 Task: In the Contact  NovaMartin@nachi-fujikoshi.co.jp, Log SMS with description: 'Followed up via SMS with a lead who attended our recent webinar.'; Add date: '22 September, 2023', attach the document: Proposal.doc. Logged in from softage.10@softage.net
Action: Mouse moved to (89, 60)
Screenshot: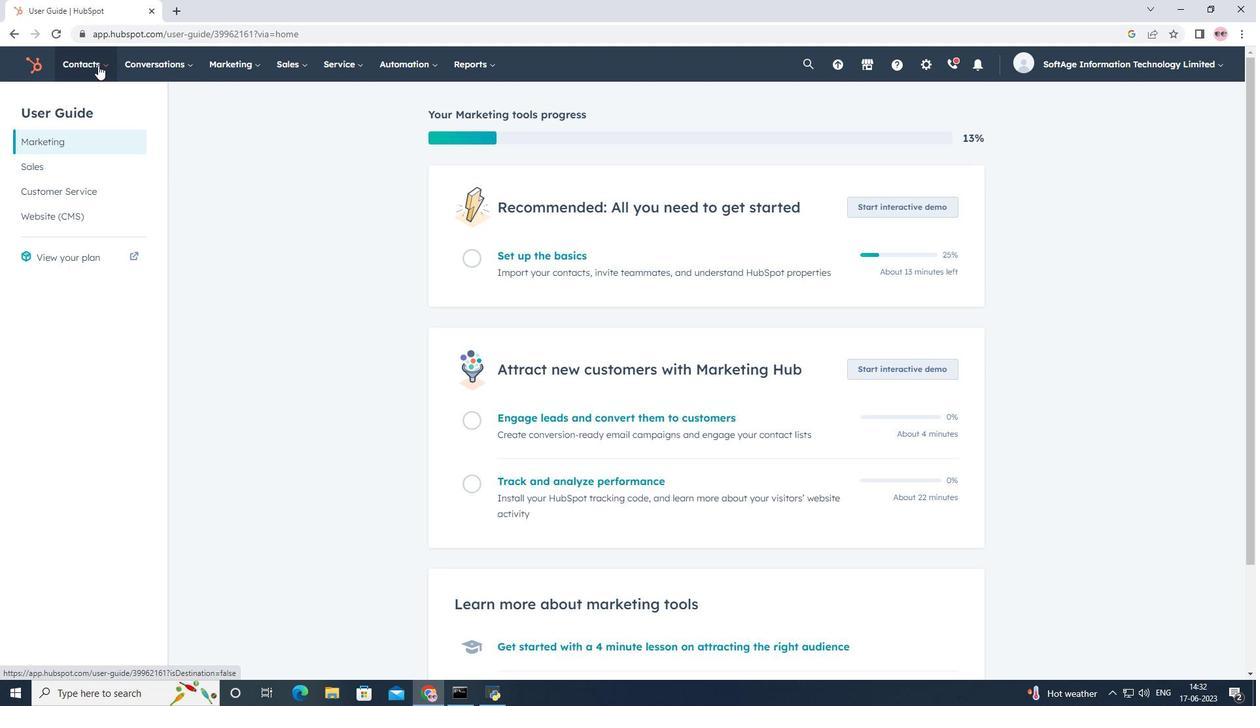 
Action: Mouse pressed left at (89, 60)
Screenshot: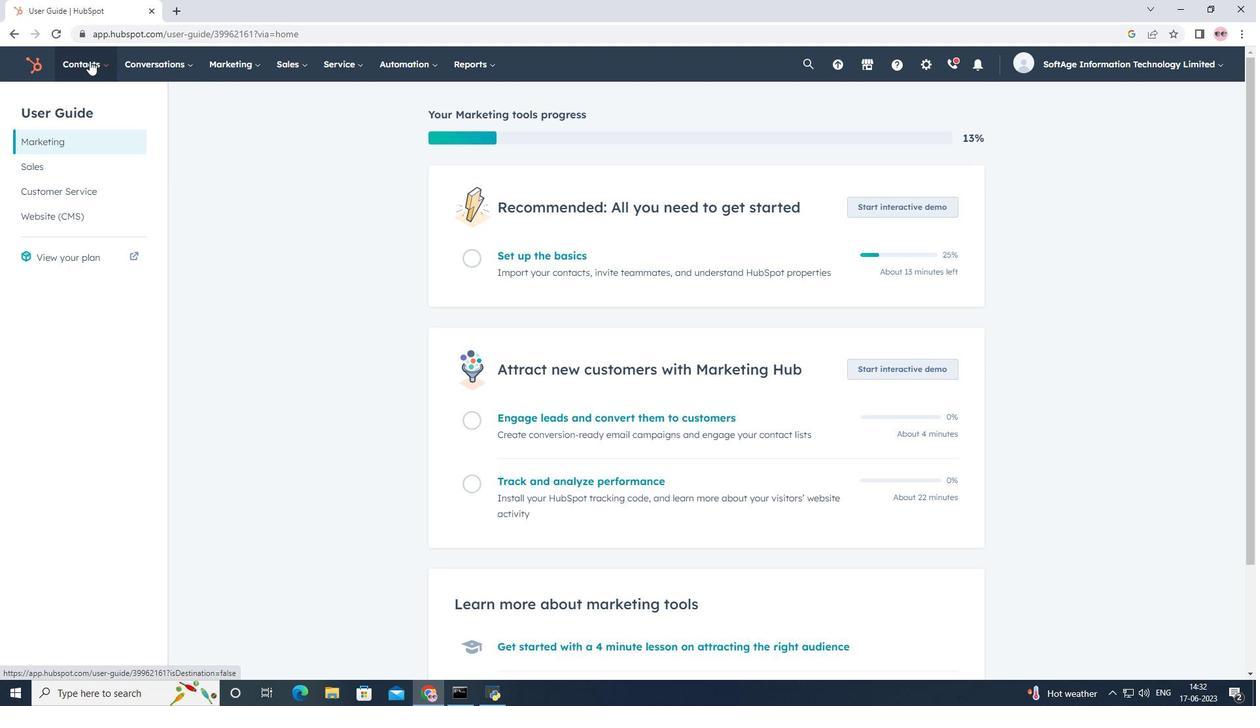
Action: Mouse moved to (99, 98)
Screenshot: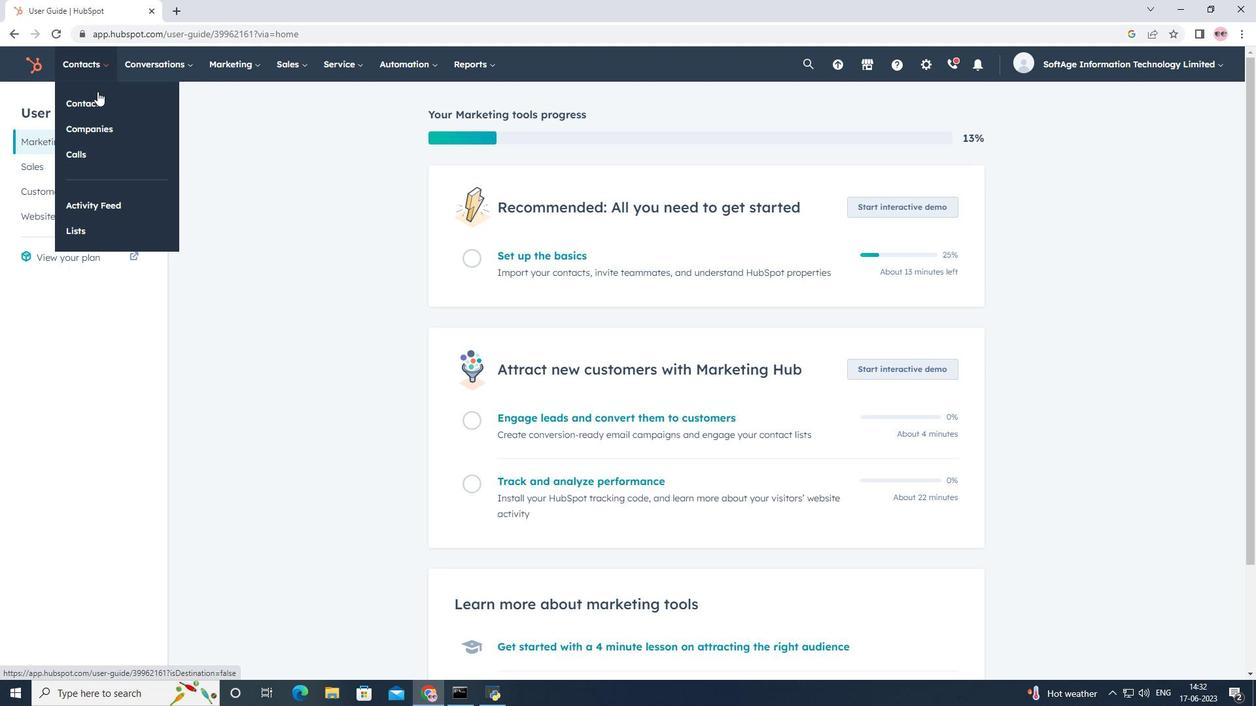 
Action: Mouse pressed left at (99, 98)
Screenshot: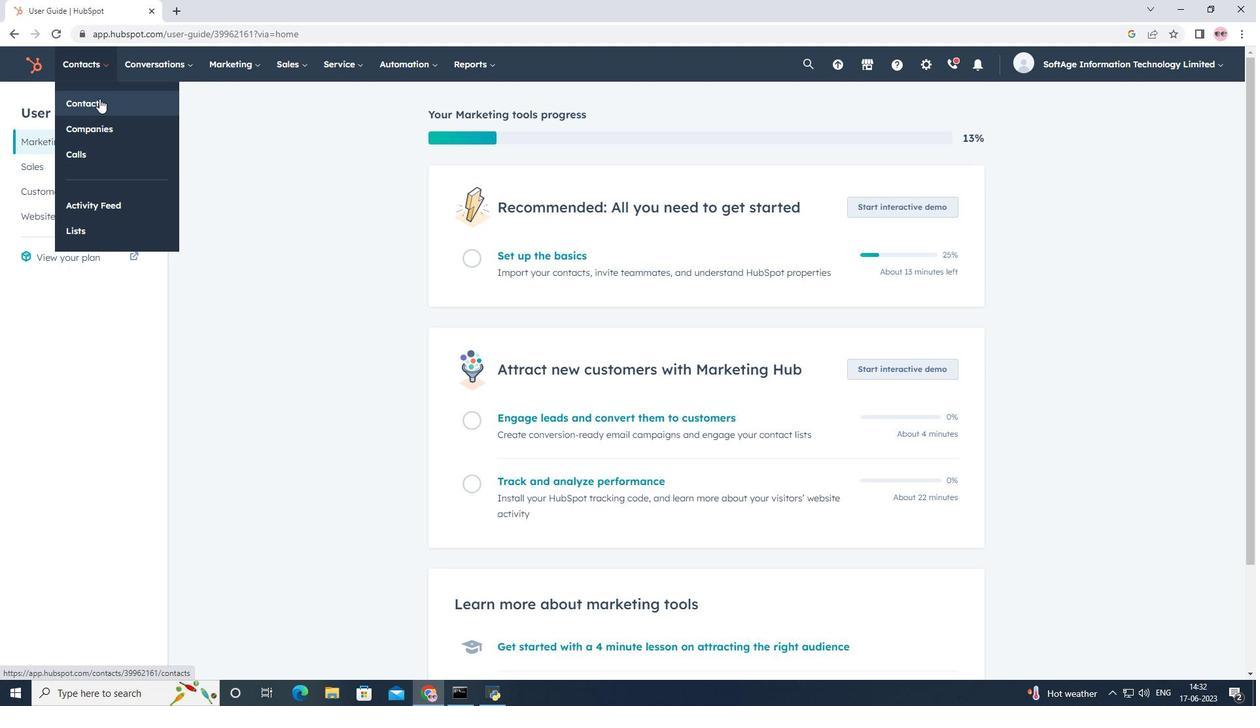 
Action: Mouse moved to (113, 218)
Screenshot: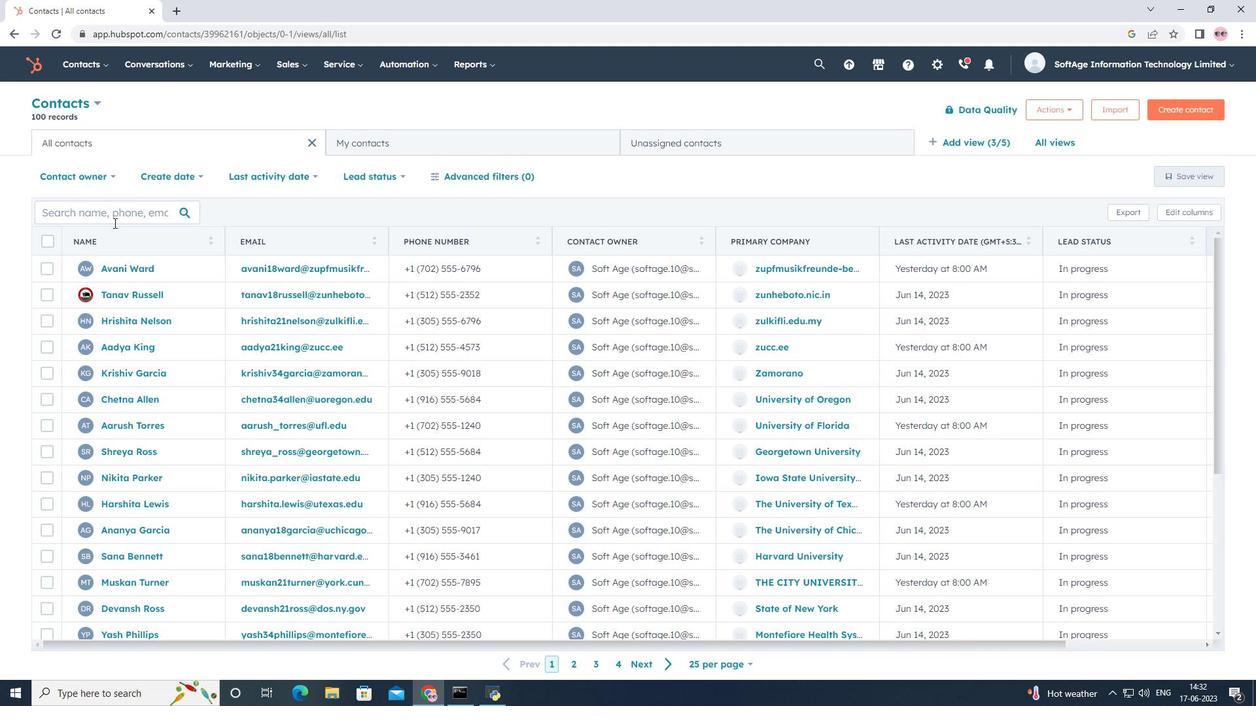 
Action: Mouse pressed left at (113, 218)
Screenshot: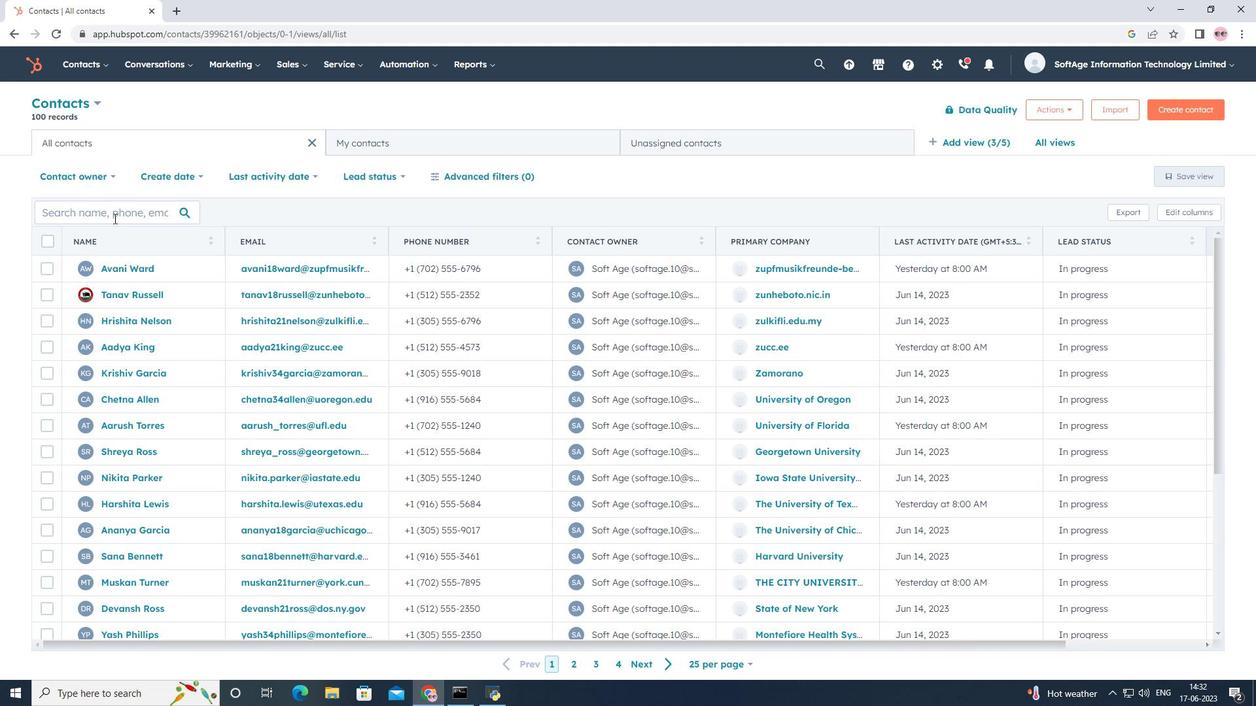 
Action: Key pressed <Key.shift>Nova<Key.shift>Martin
Screenshot: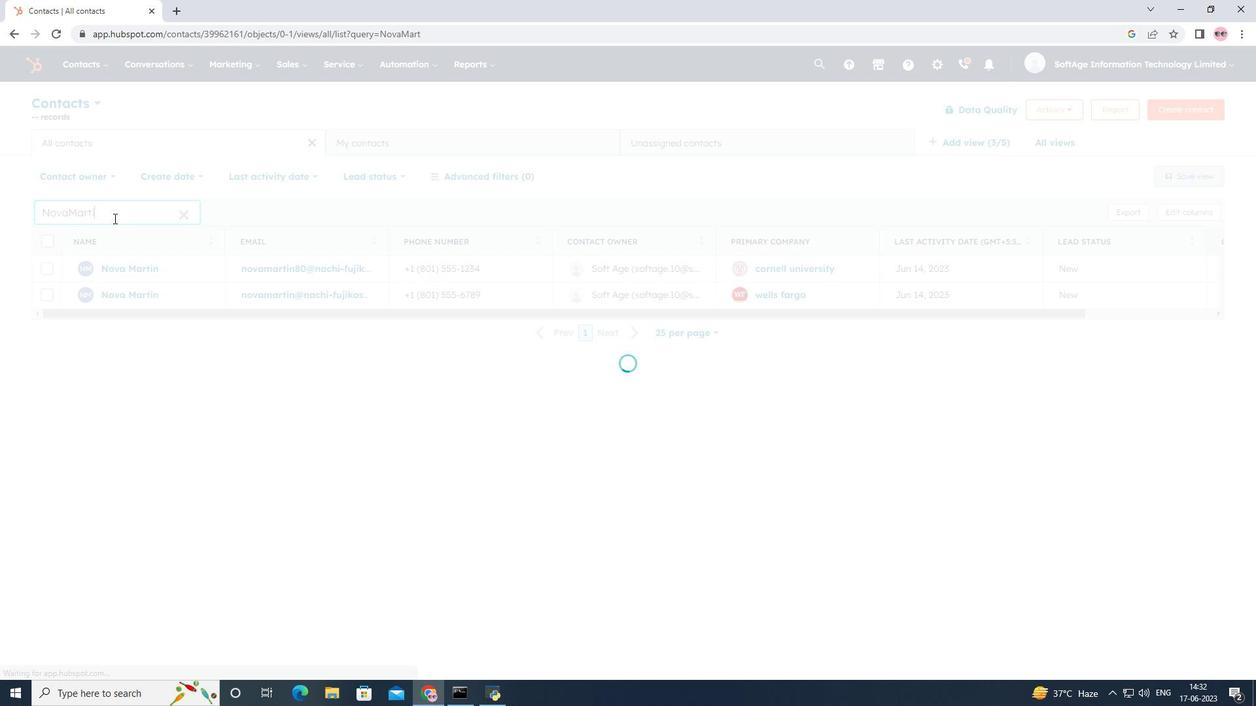
Action: Mouse moved to (119, 243)
Screenshot: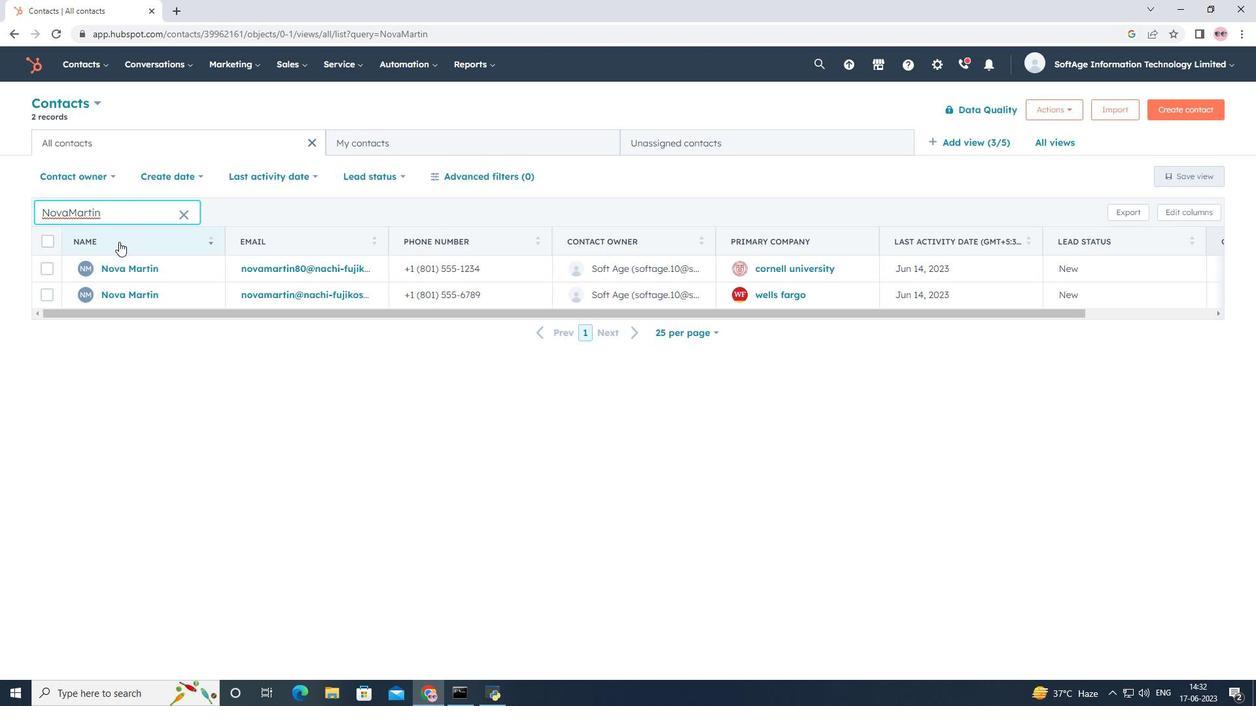 
Action: Key pressed <Key.shift><Key.shift><Key.shift><Key.shift><Key.shift>@nachi-fujikoshi.co.jp
Screenshot: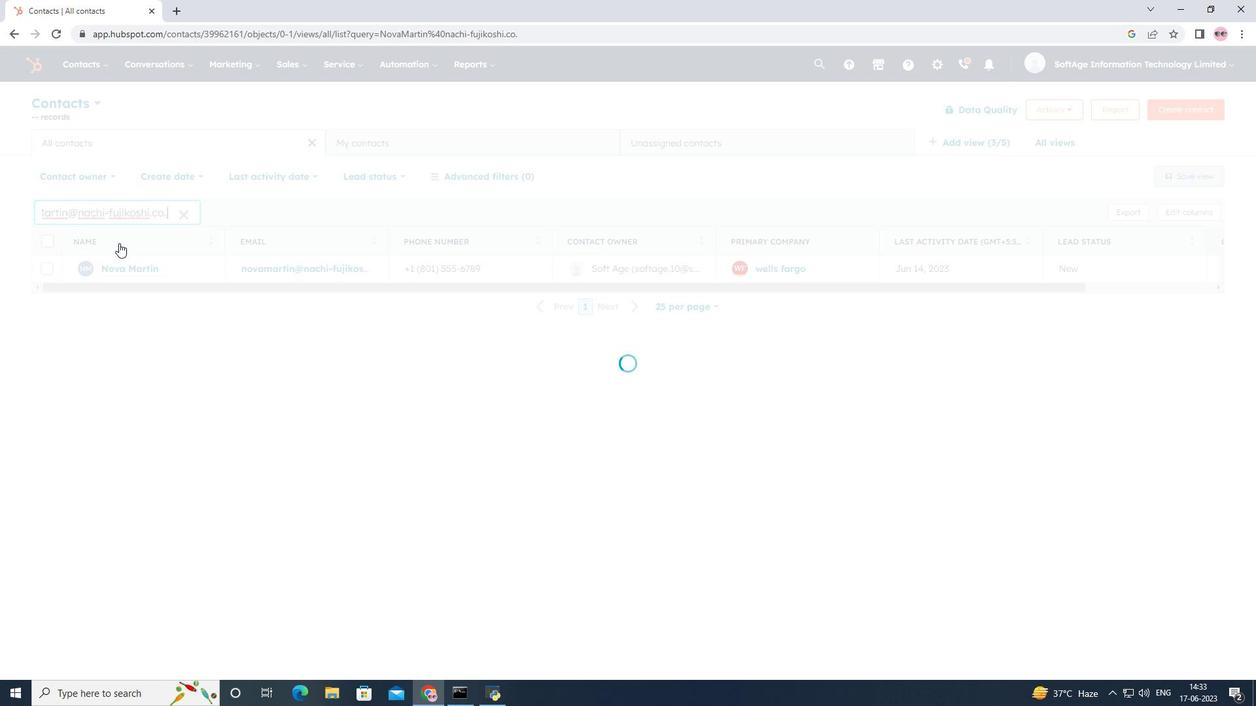 
Action: Mouse moved to (119, 265)
Screenshot: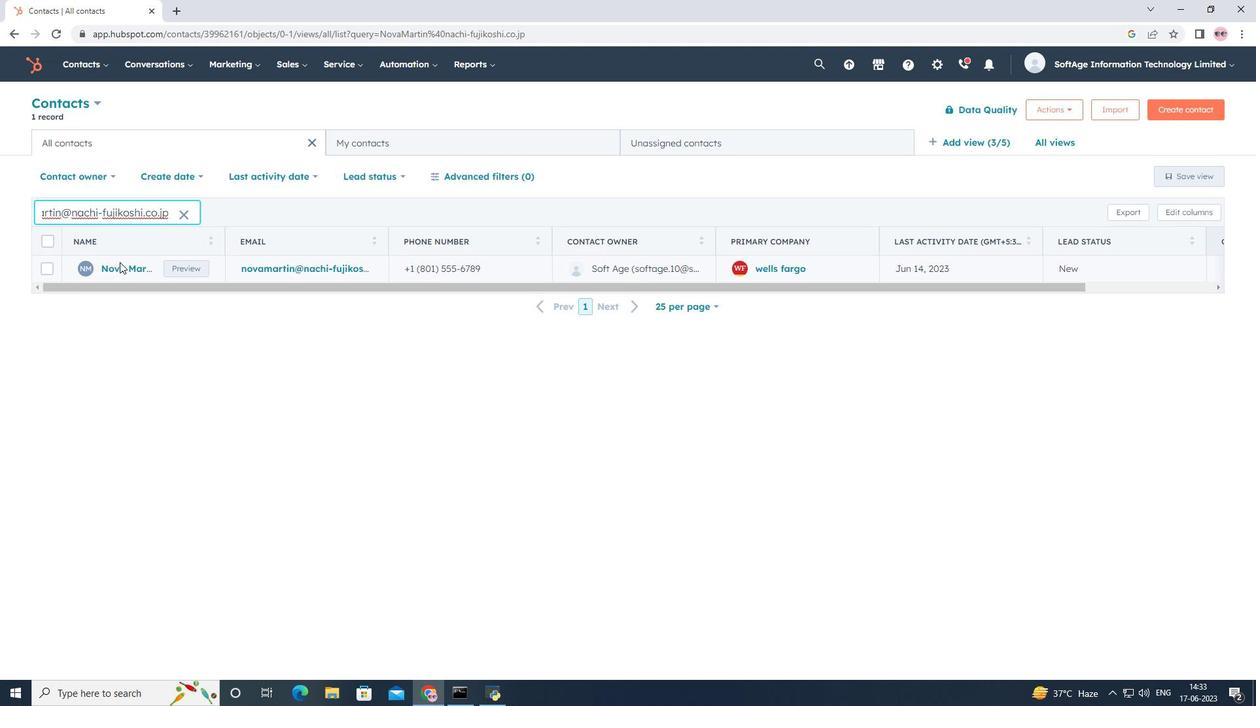 
Action: Mouse pressed left at (119, 265)
Screenshot: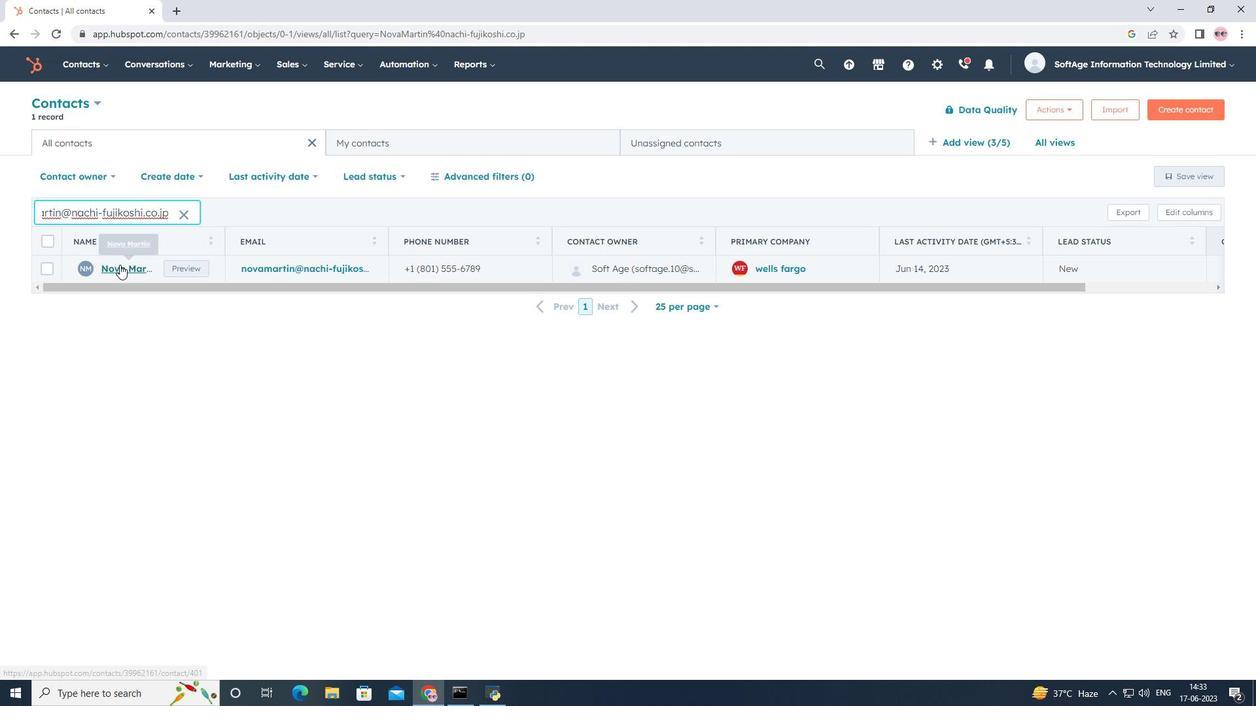 
Action: Mouse moved to (252, 215)
Screenshot: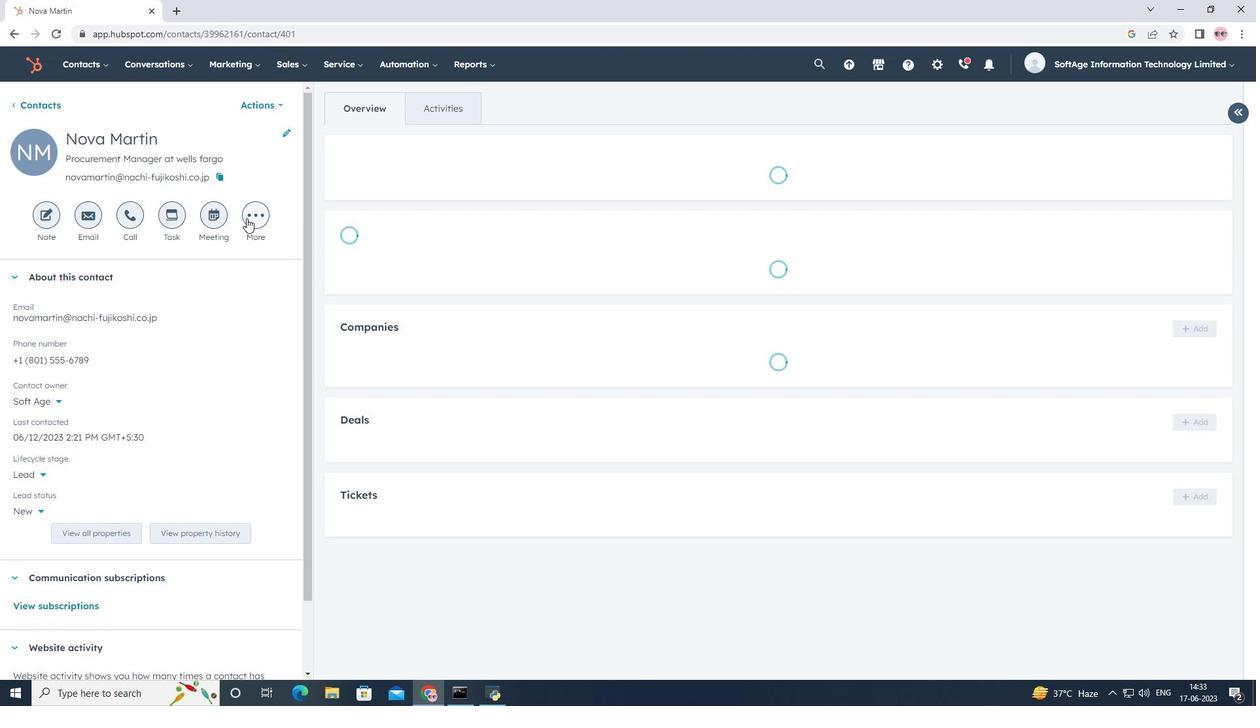 
Action: Mouse pressed left at (252, 215)
Screenshot: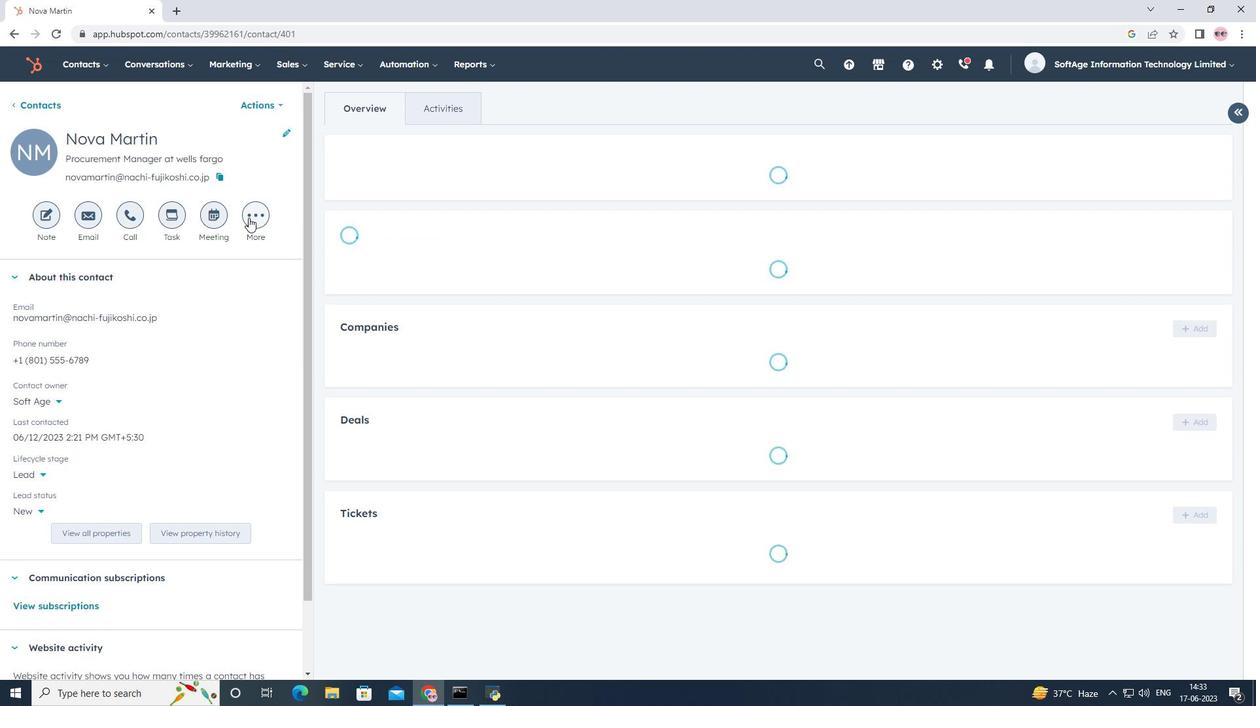
Action: Mouse moved to (269, 241)
Screenshot: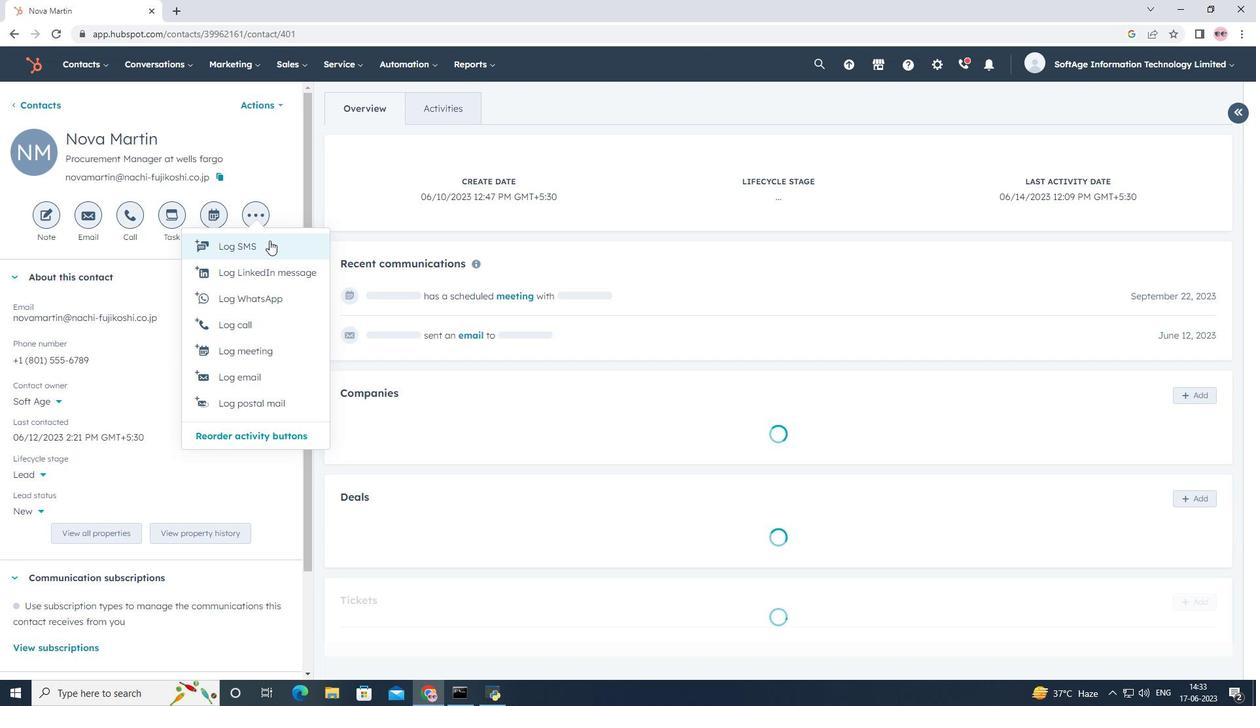 
Action: Mouse pressed left at (269, 241)
Screenshot: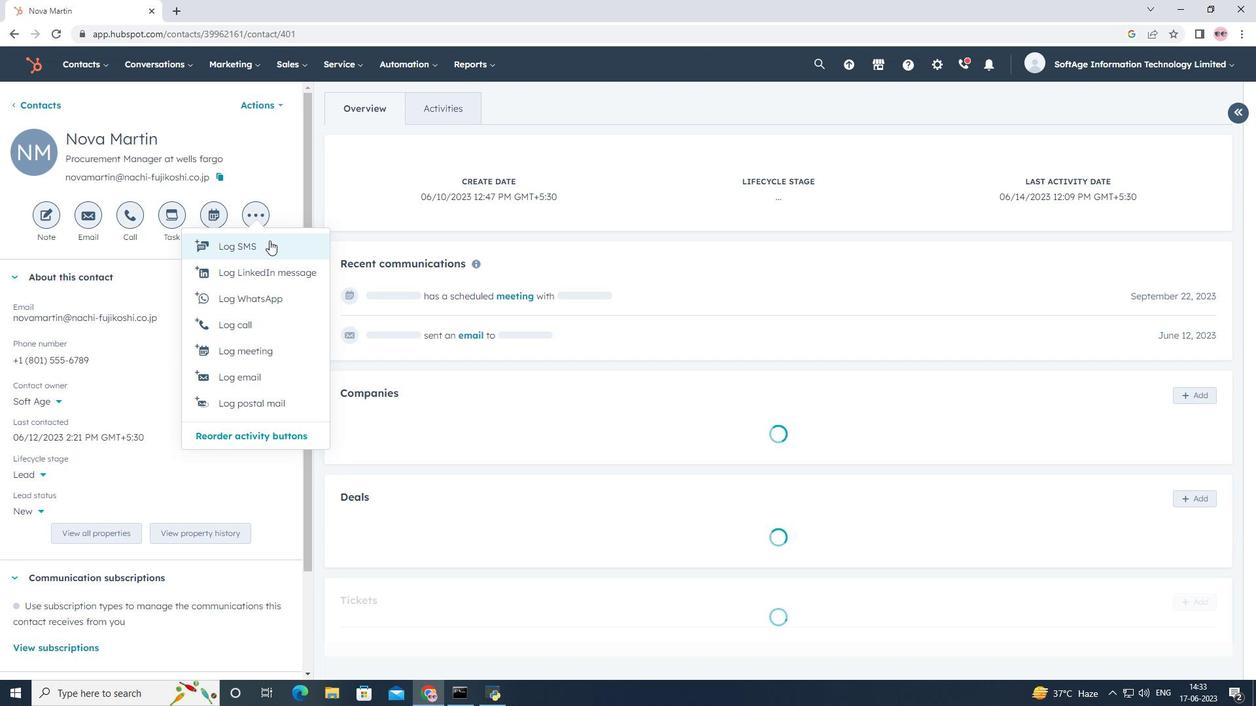 
Action: Mouse moved to (777, 498)
Screenshot: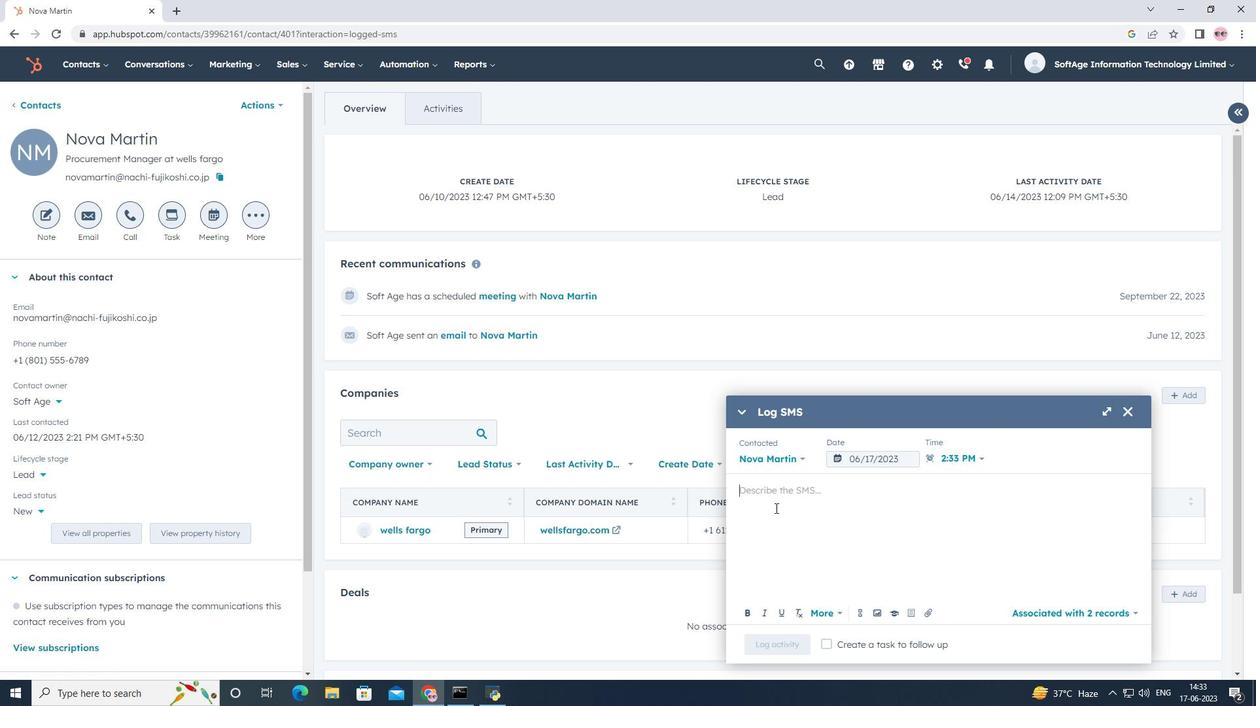 
Action: Mouse pressed left at (777, 498)
Screenshot: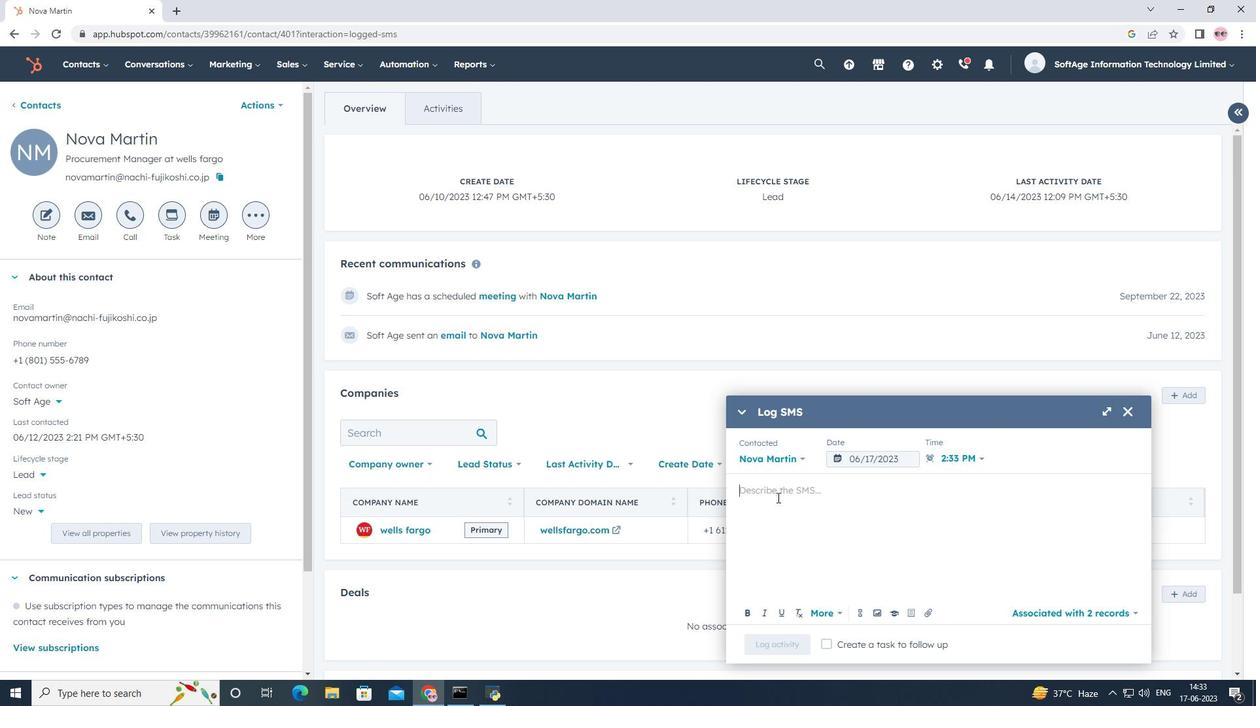 
Action: Key pressed <Key.shift><Key.shift>Followedv<Key.space><Key.backspace><Key.space>u<Key.backspace><Key.backspace><Key.backspace><Key.space>up<Key.space><Key.shift><Key.shift><Key.shift><Key.shift><Key.shift><Key.shift><Key.shift><Key.shift><Key.shift><Key.shift>via<Key.space><Key.shift>SNS<Key.space>wit<Key.space>a<Key.space>lead<Key.space>who<Key.space>attended<Key.space>our<Key.space>recent<Key.space>webinar.
Screenshot: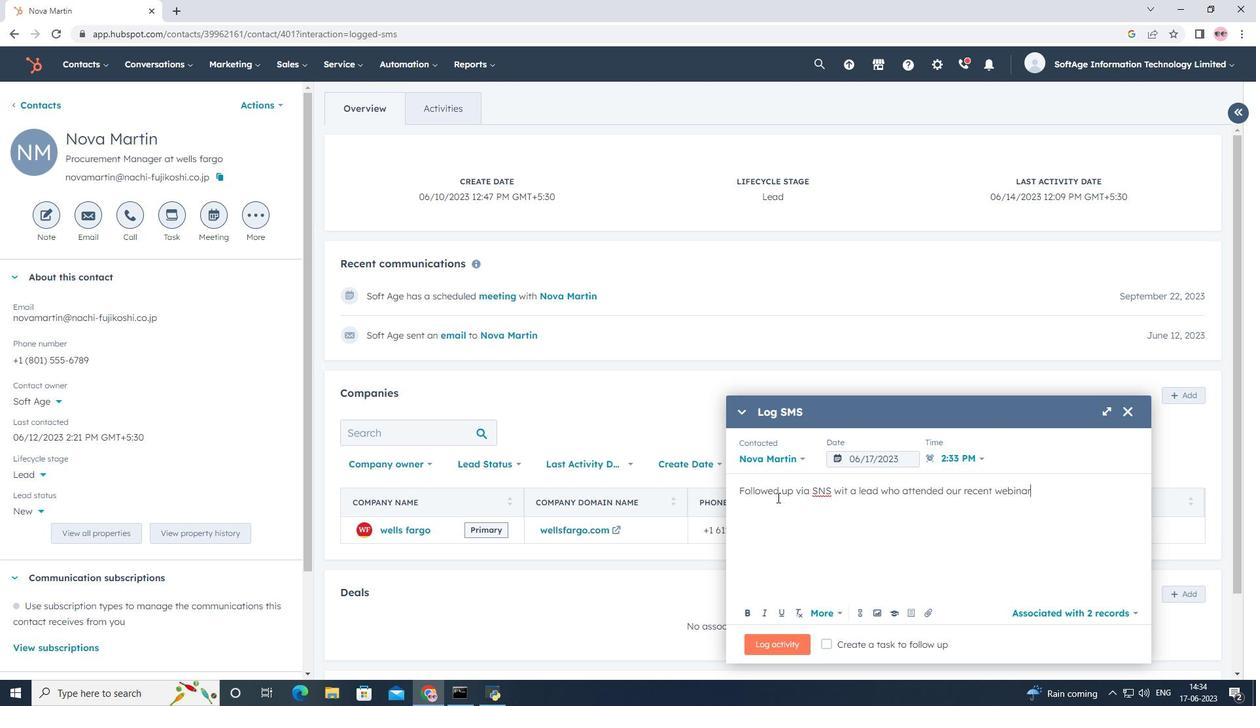 
Action: Mouse moved to (889, 465)
Screenshot: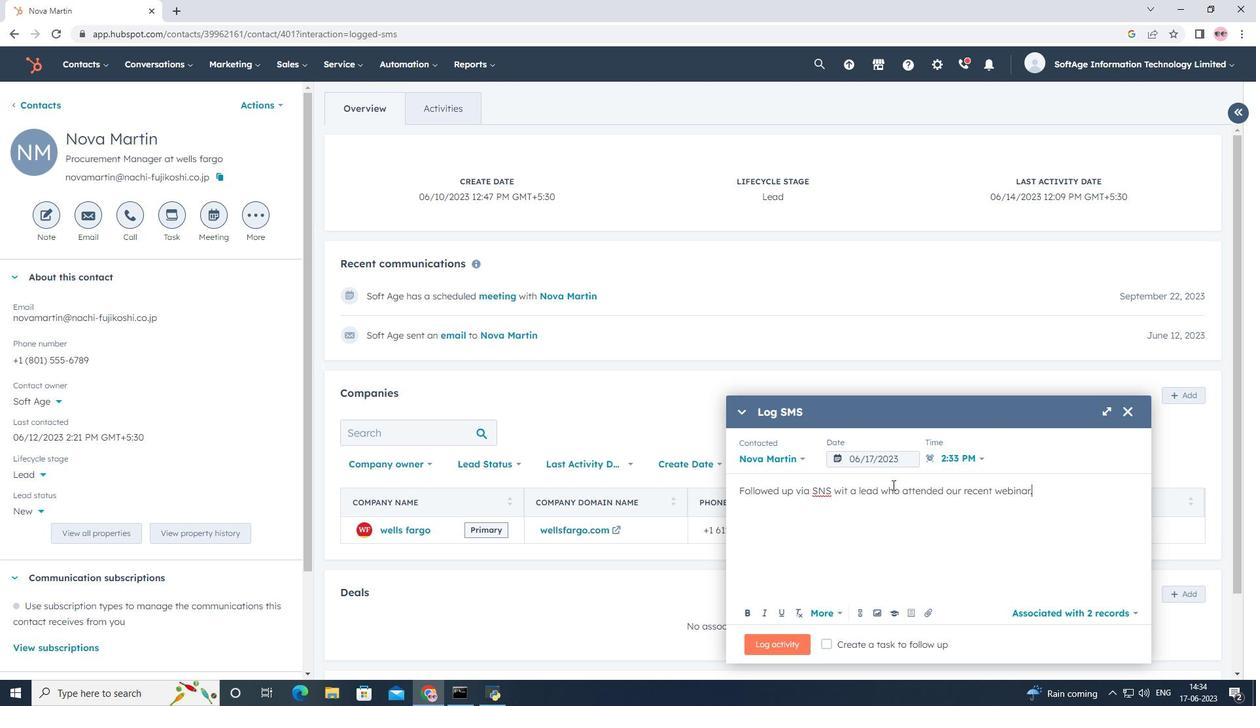 
Action: Mouse pressed left at (889, 465)
Screenshot: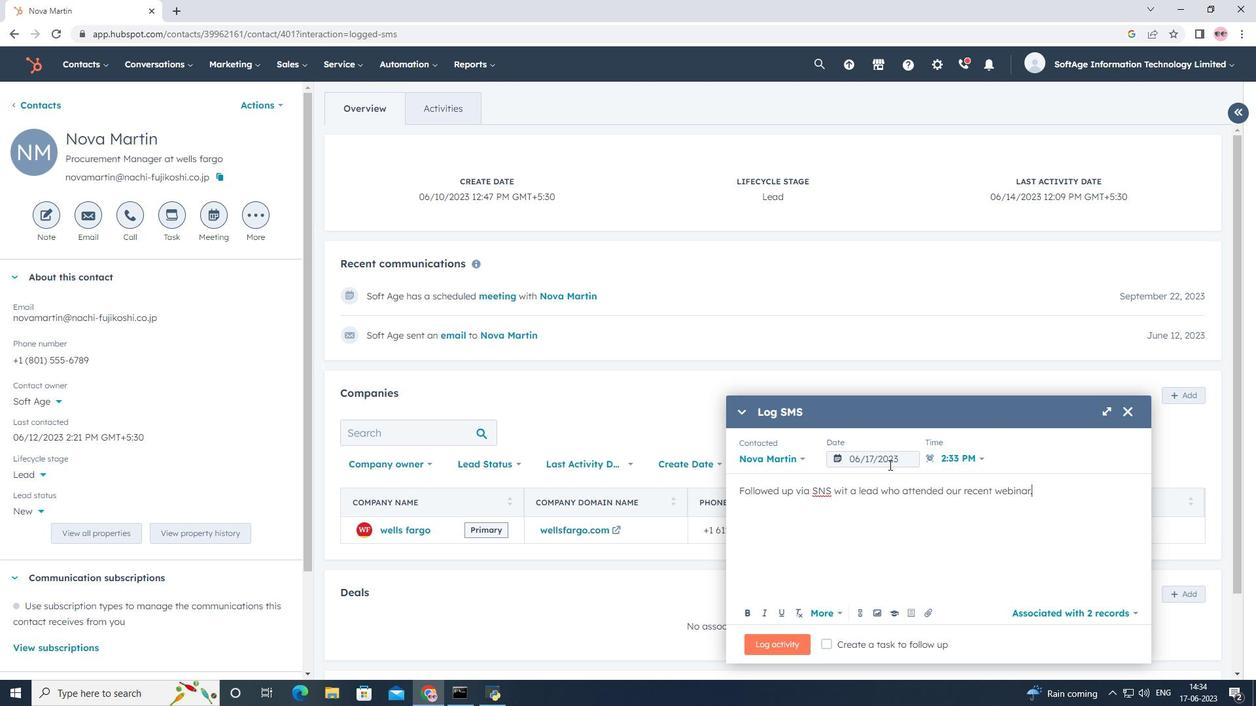 
Action: Mouse moved to (1003, 250)
Screenshot: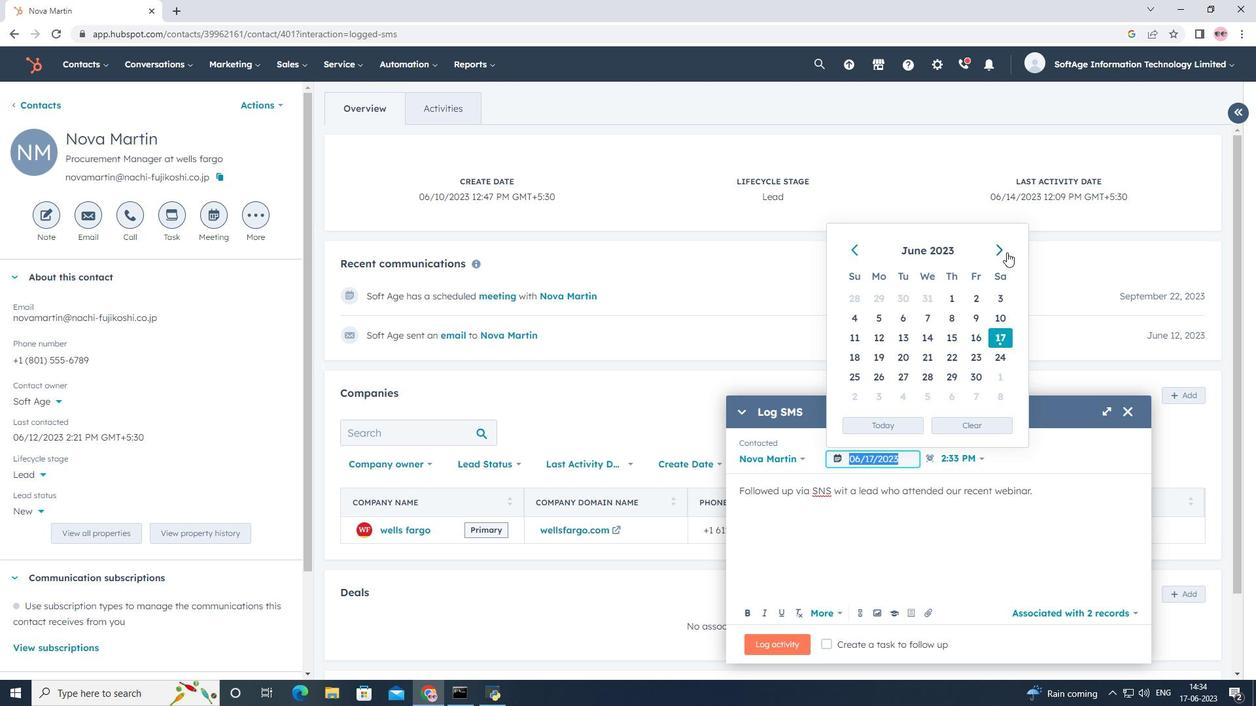 
Action: Mouse pressed left at (1003, 250)
Screenshot: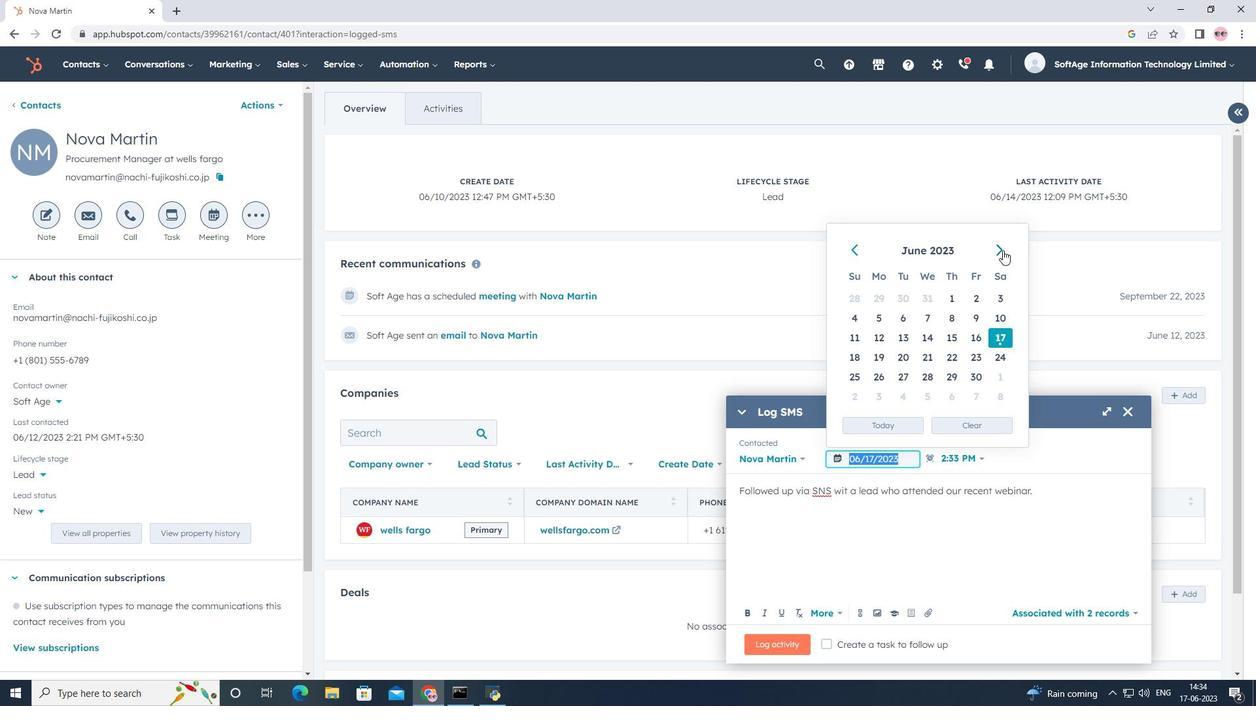 
Action: Mouse pressed left at (1003, 250)
Screenshot: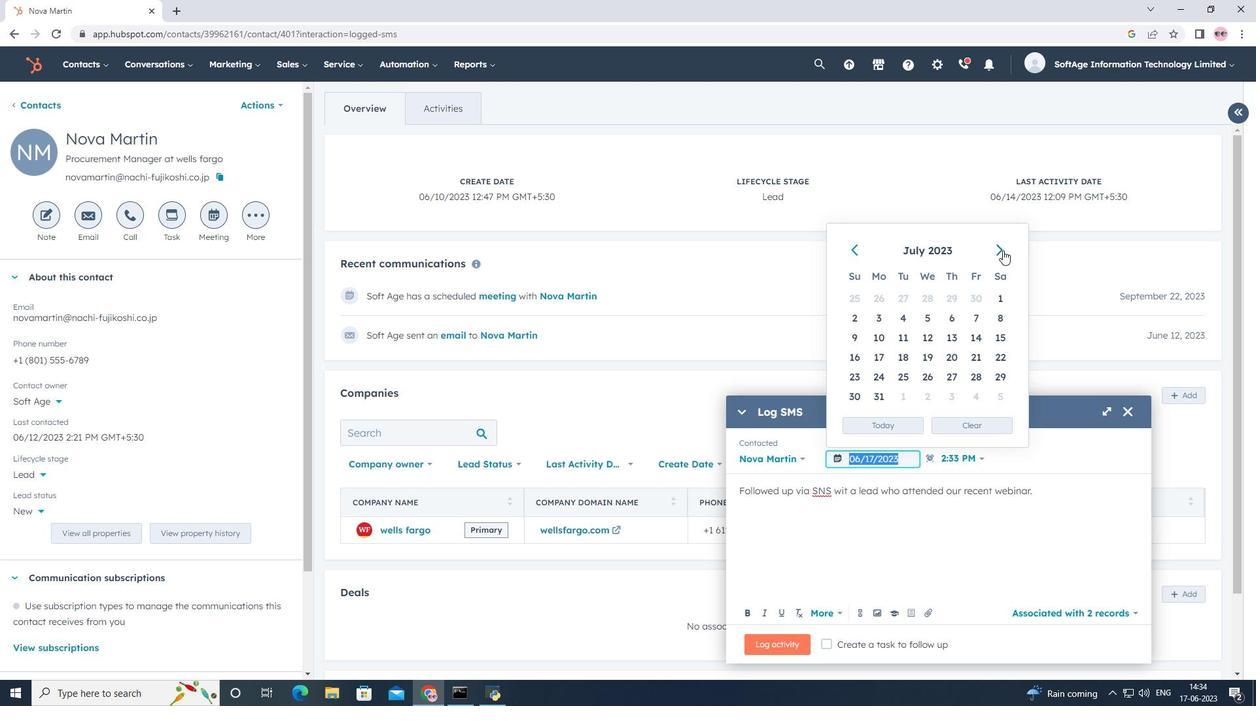 
Action: Mouse pressed left at (1003, 250)
Screenshot: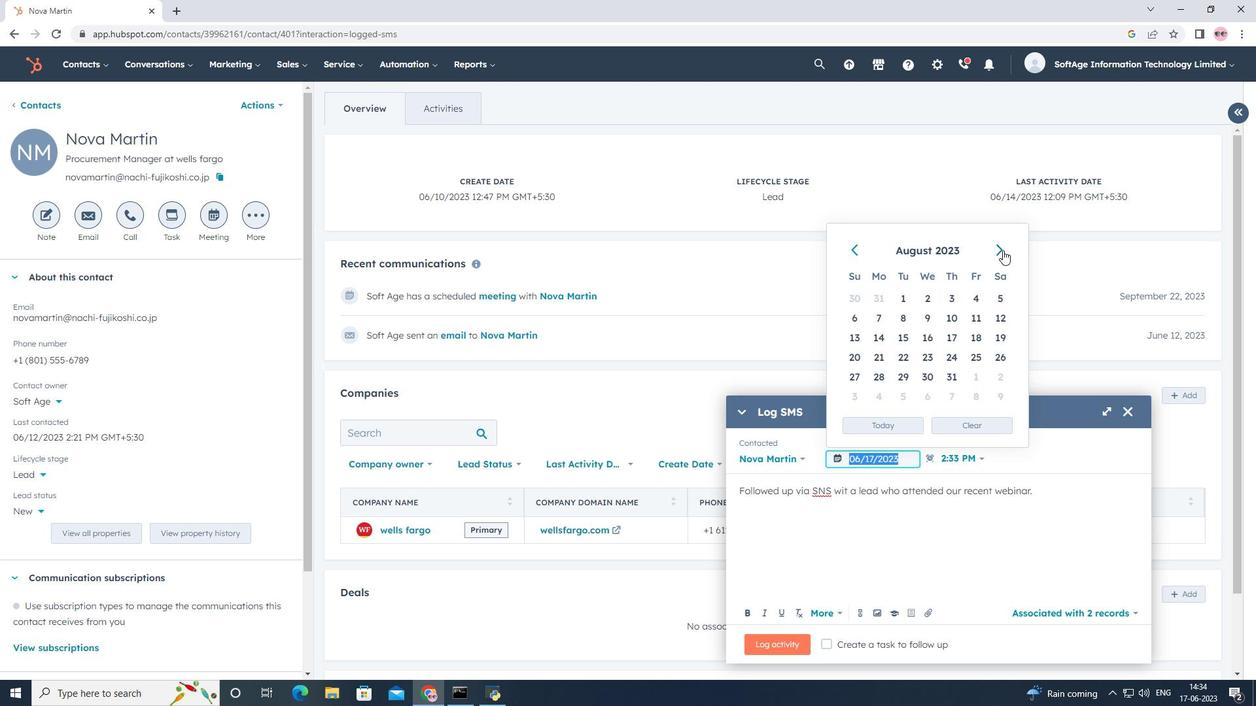 
Action: Mouse moved to (973, 356)
Screenshot: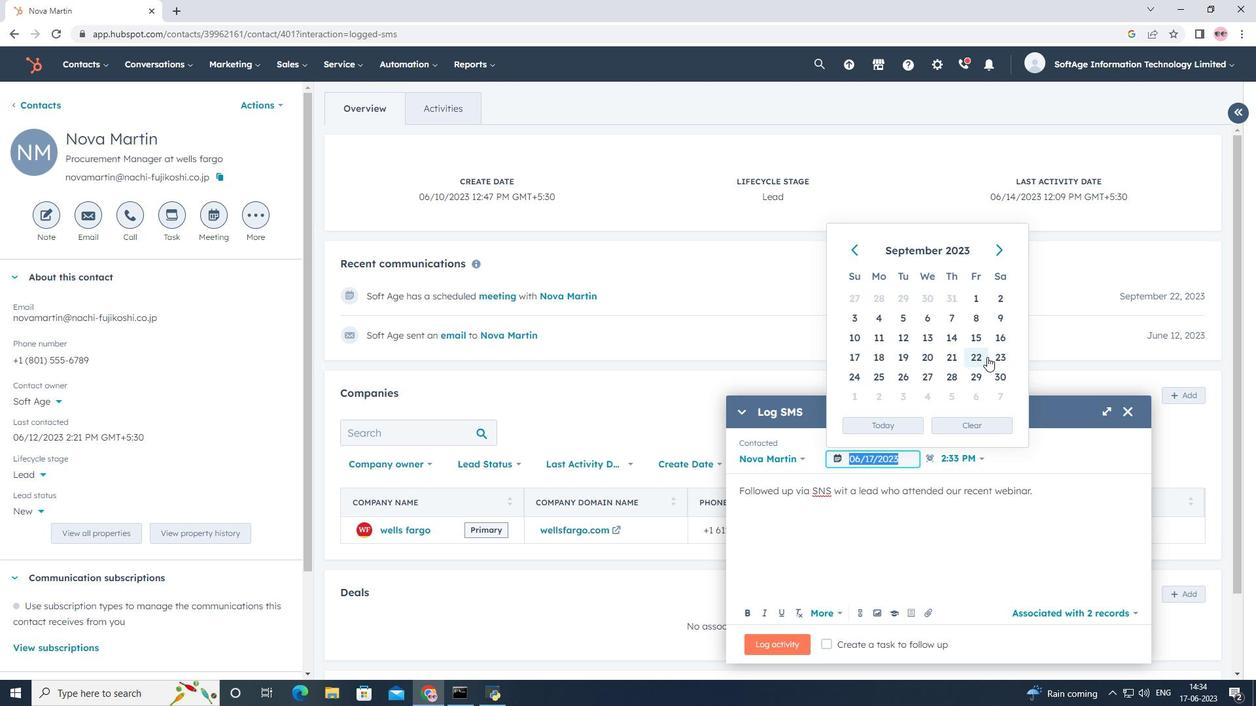 
Action: Mouse pressed left at (973, 356)
Screenshot: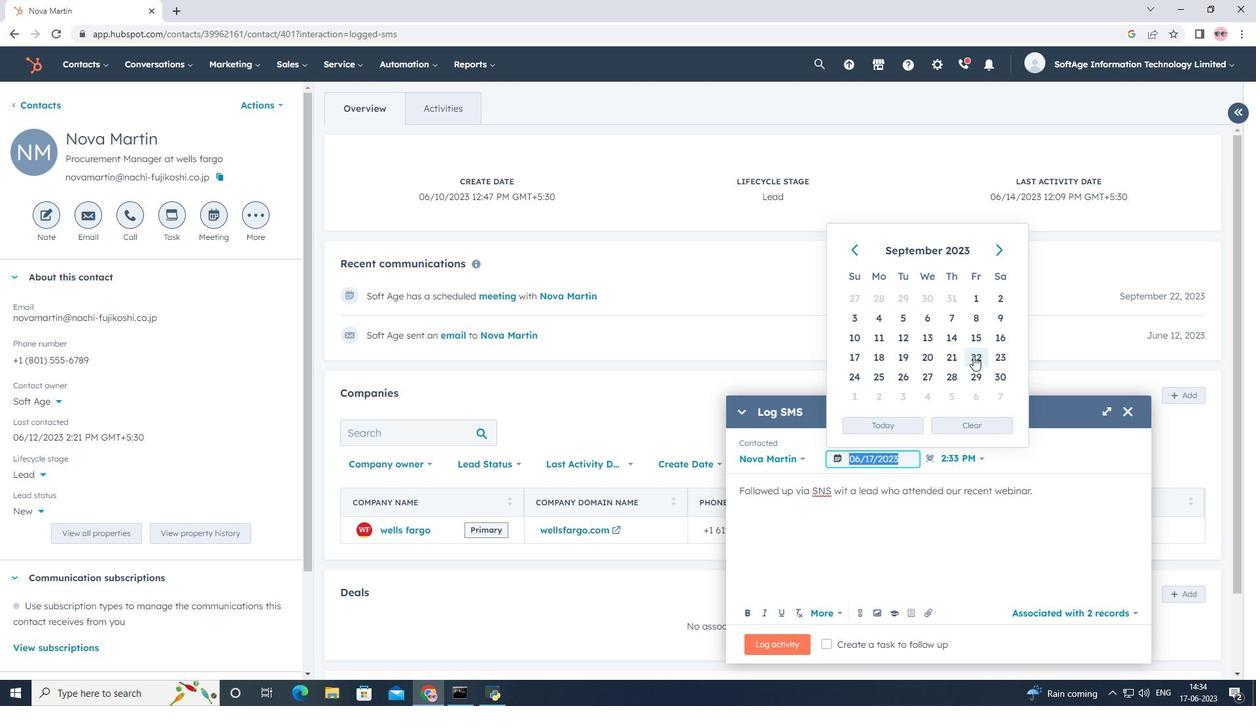
Action: Mouse moved to (929, 613)
Screenshot: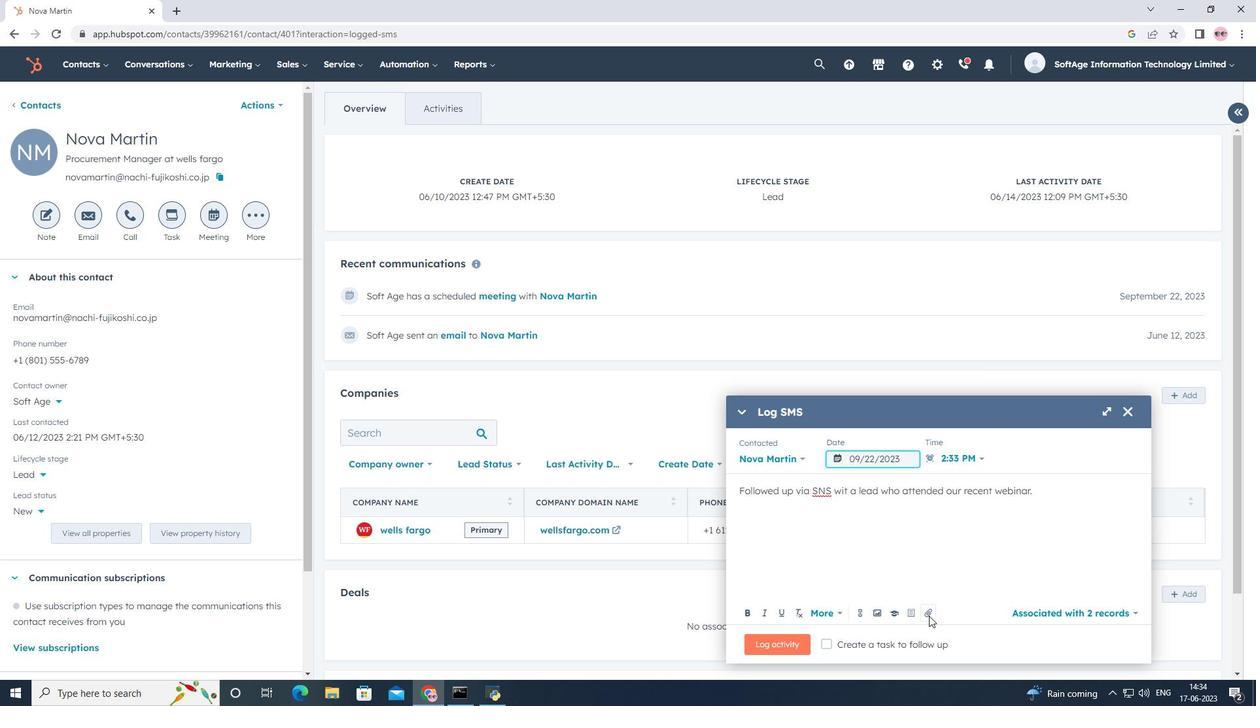 
Action: Mouse pressed left at (929, 613)
Screenshot: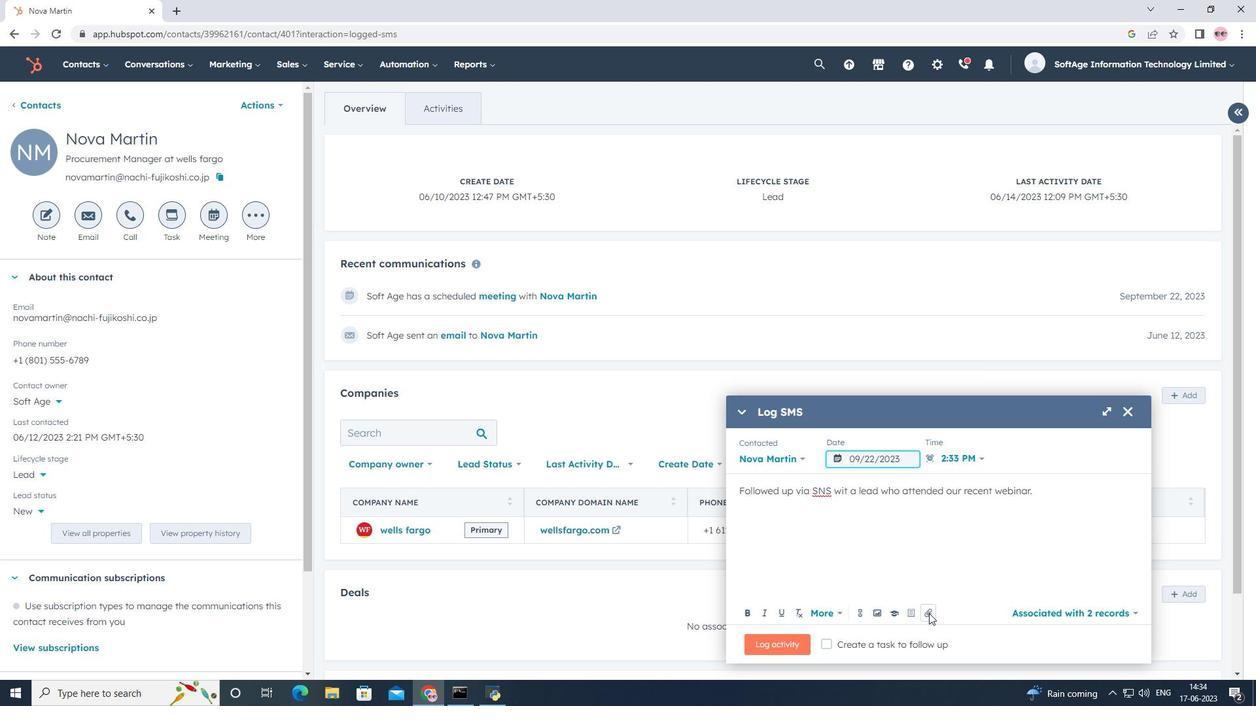 
Action: Mouse moved to (929, 574)
Screenshot: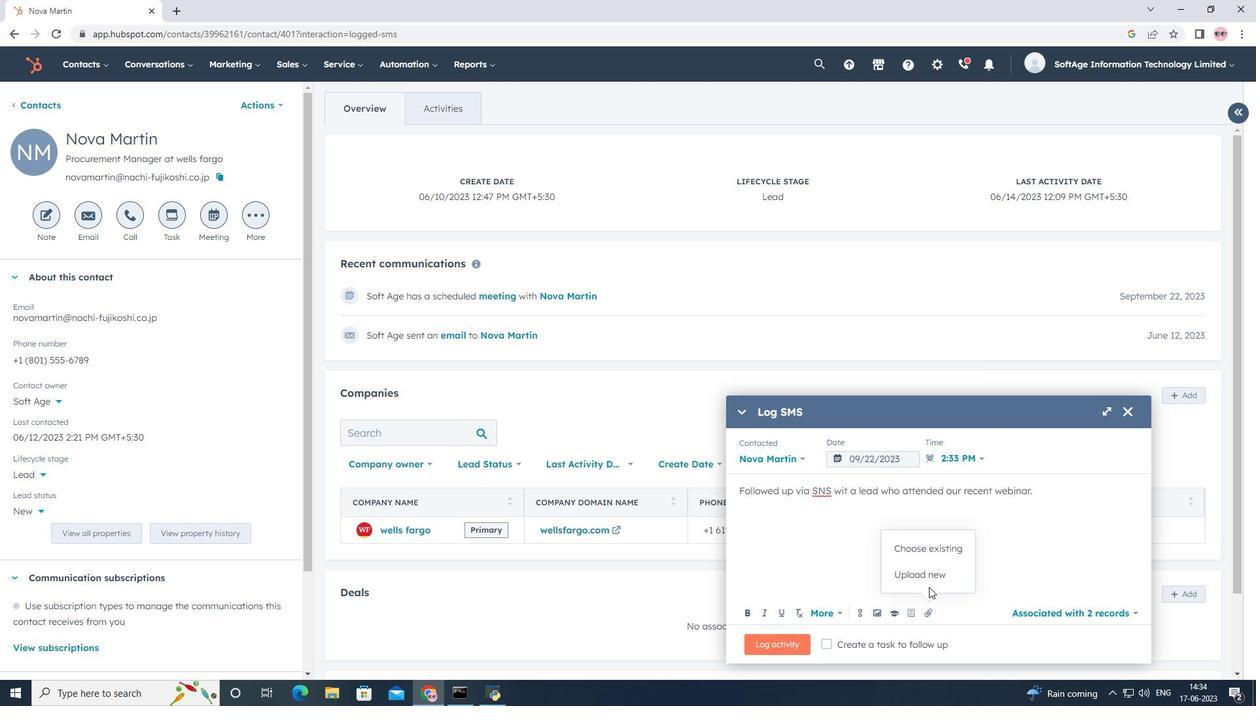 
Action: Mouse pressed left at (929, 574)
Screenshot: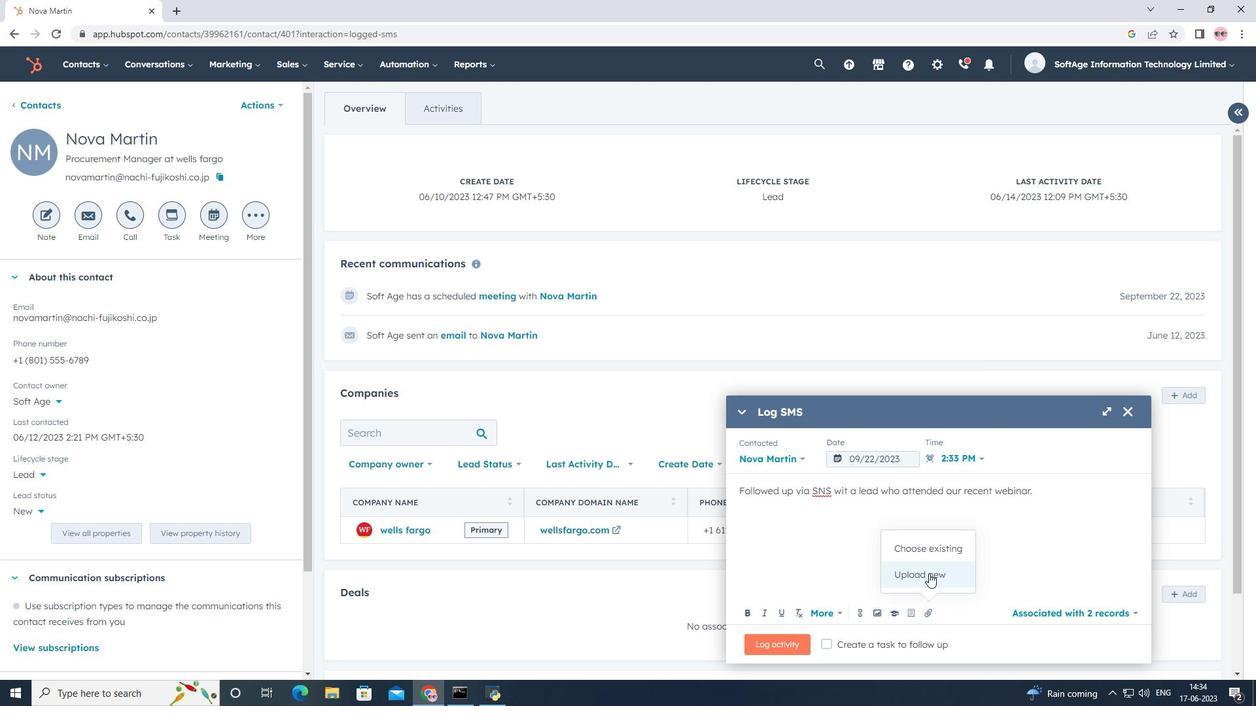 
Action: Mouse moved to (161, 104)
Screenshot: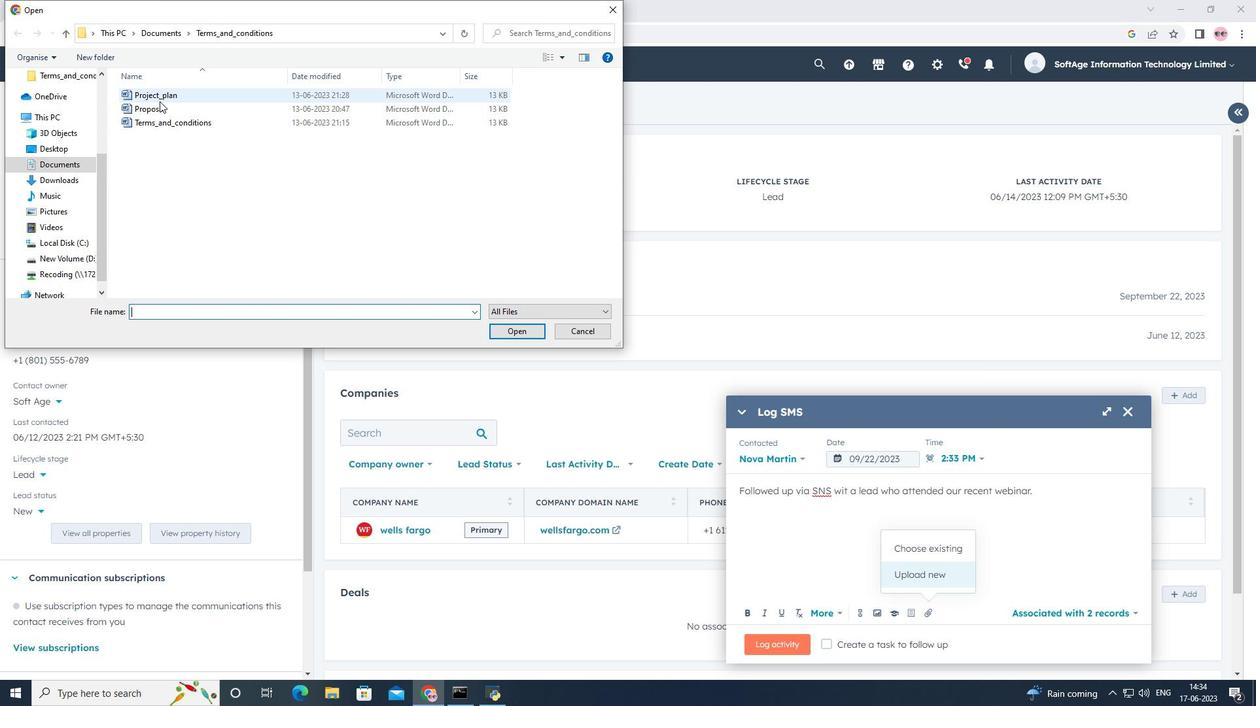 
Action: Mouse pressed left at (161, 104)
Screenshot: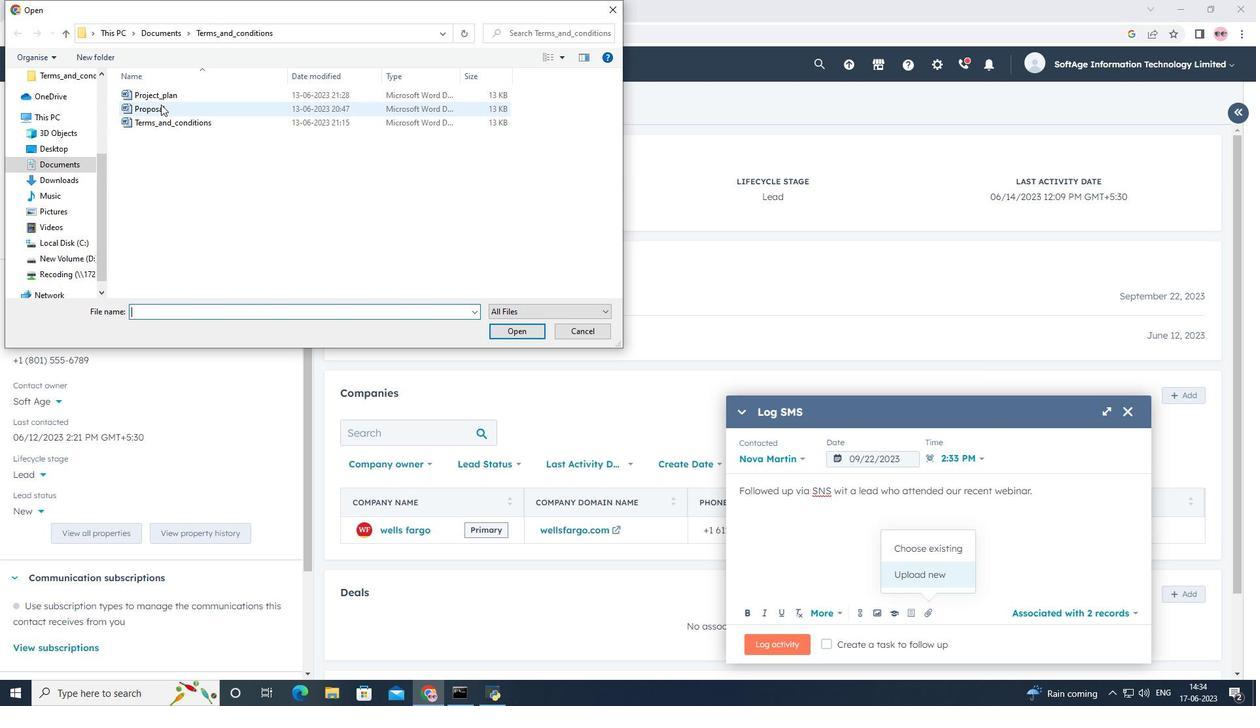 
Action: Mouse moved to (507, 334)
Screenshot: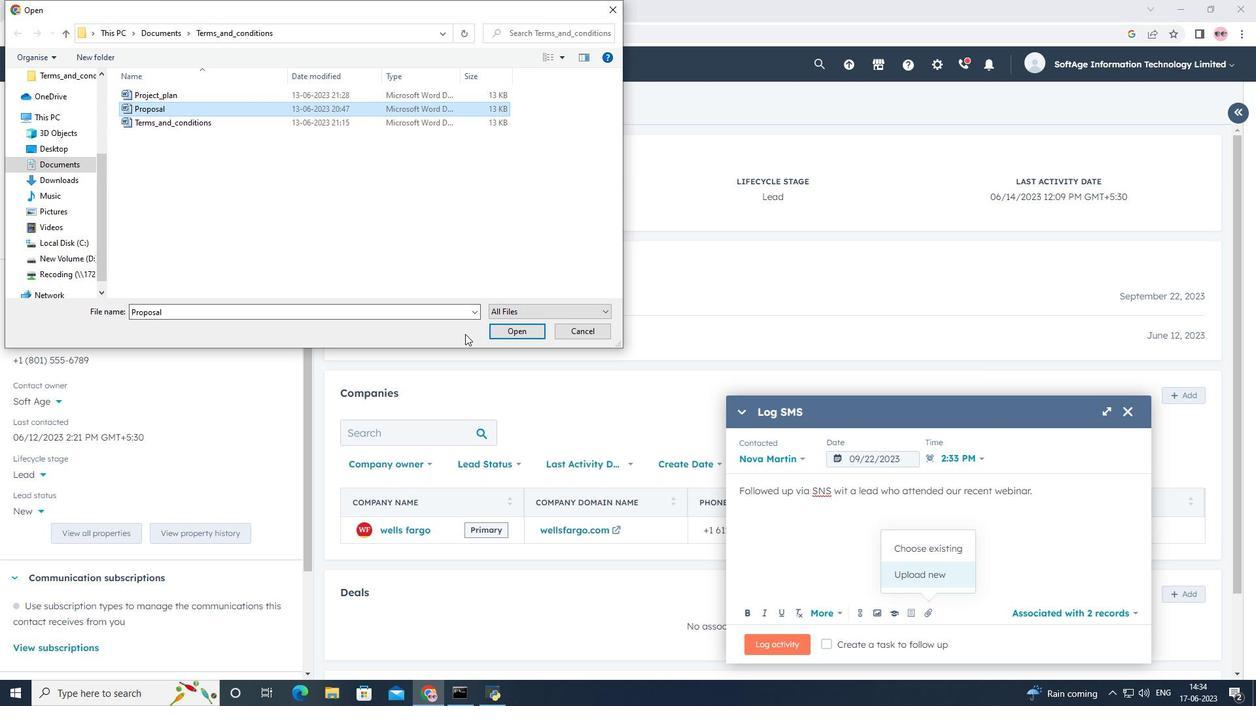 
Action: Mouse pressed left at (507, 334)
Screenshot: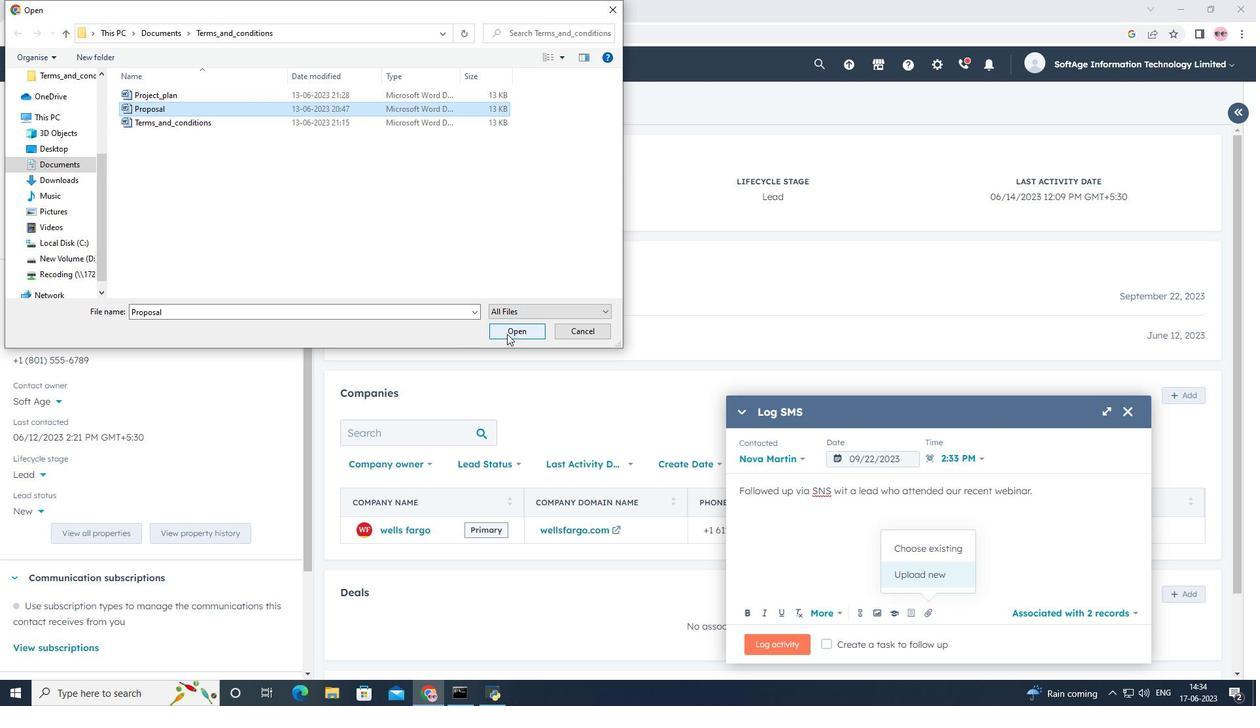 
Action: Mouse moved to (784, 642)
Screenshot: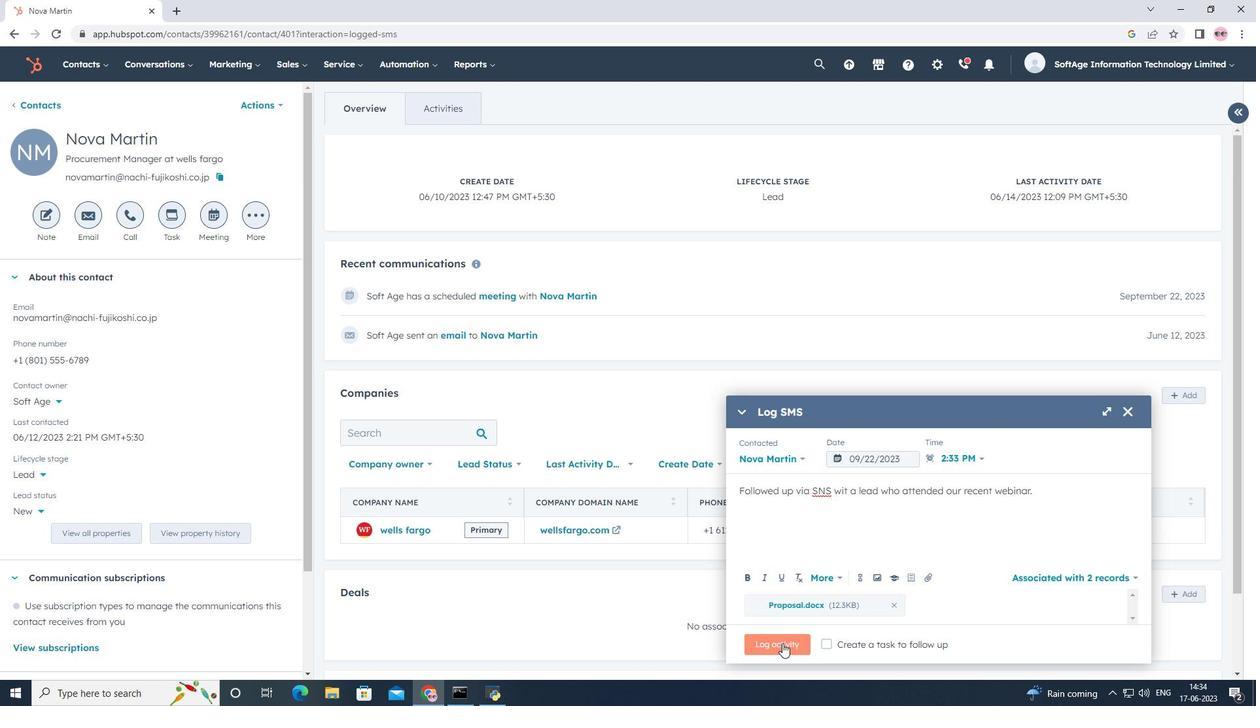 
Action: Mouse pressed left at (784, 642)
Screenshot: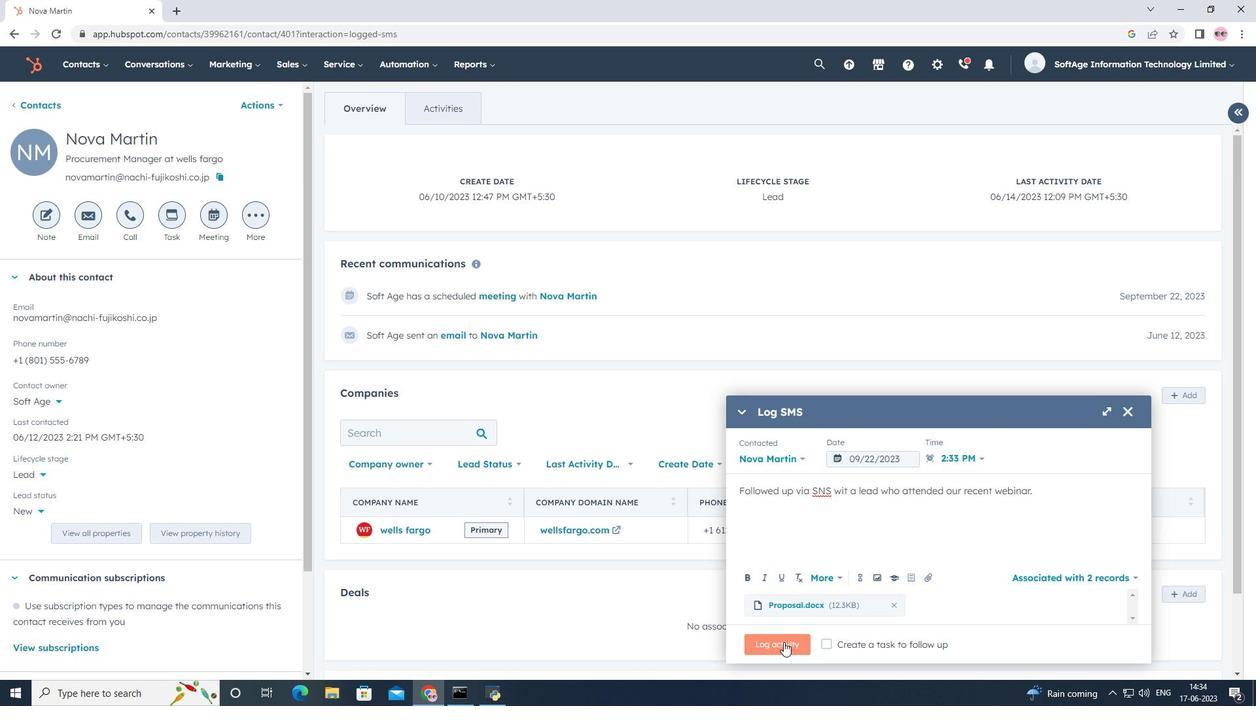 
Action: Mouse moved to (784, 642)
Screenshot: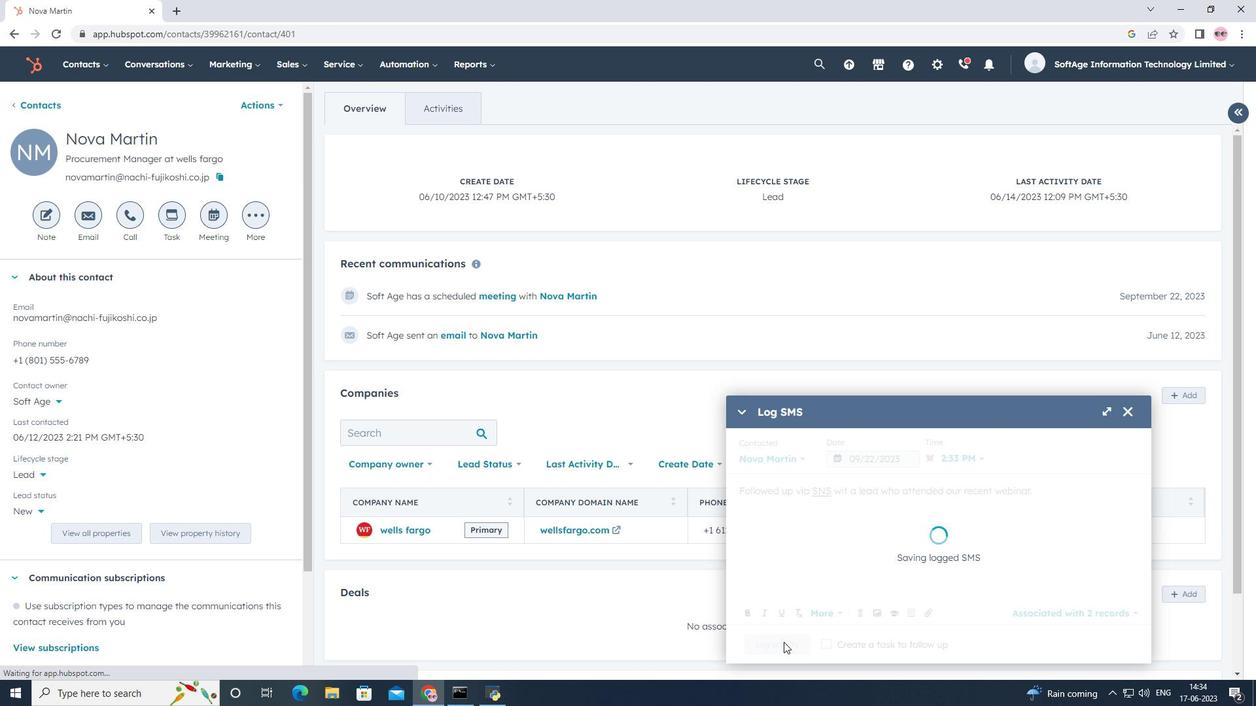 
